 Task: View all  orders  created by the user
Action: Mouse scrolled (161, 185) with delta (0, 0)
Screenshot: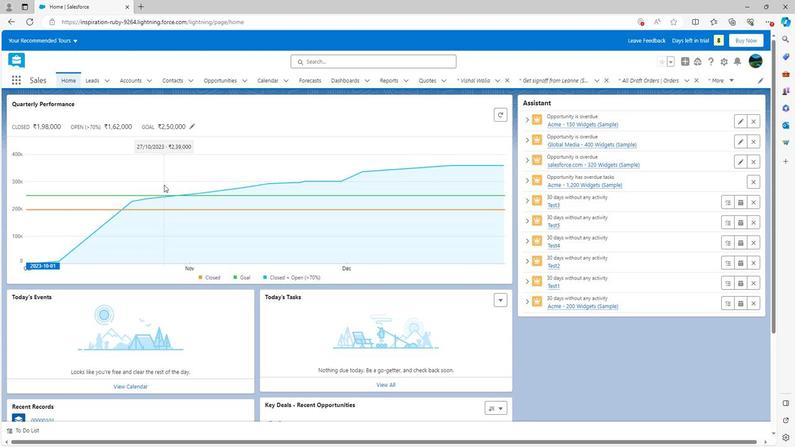 
Action: Mouse scrolled (161, 185) with delta (0, 0)
Screenshot: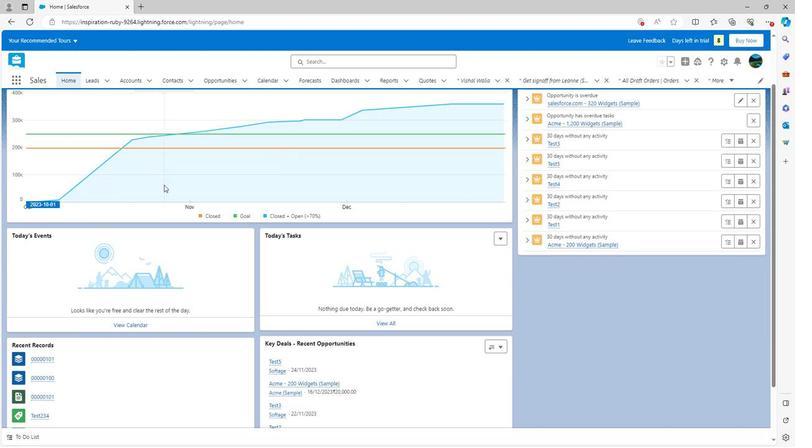 
Action: Mouse moved to (161, 186)
Screenshot: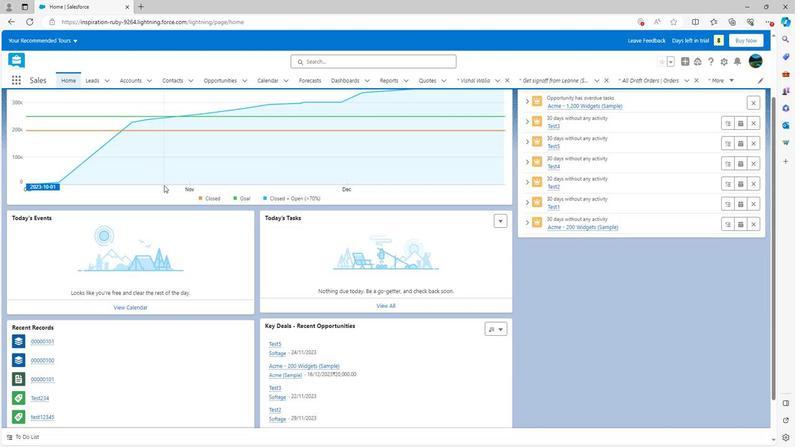 
Action: Mouse scrolled (161, 185) with delta (0, 0)
Screenshot: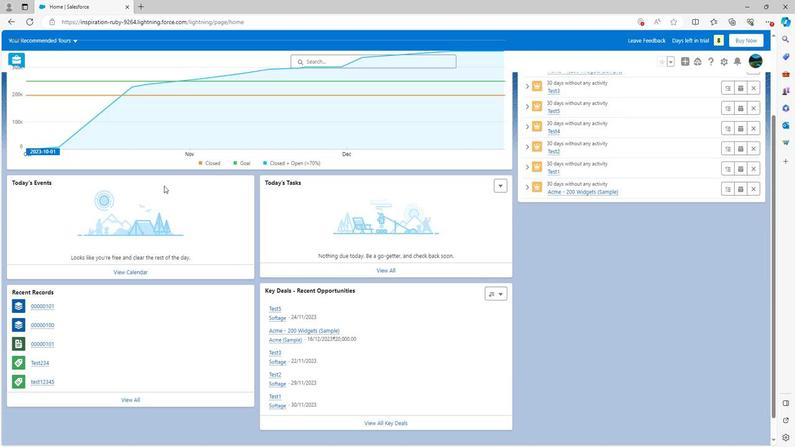 
Action: Mouse scrolled (161, 186) with delta (0, 0)
Screenshot: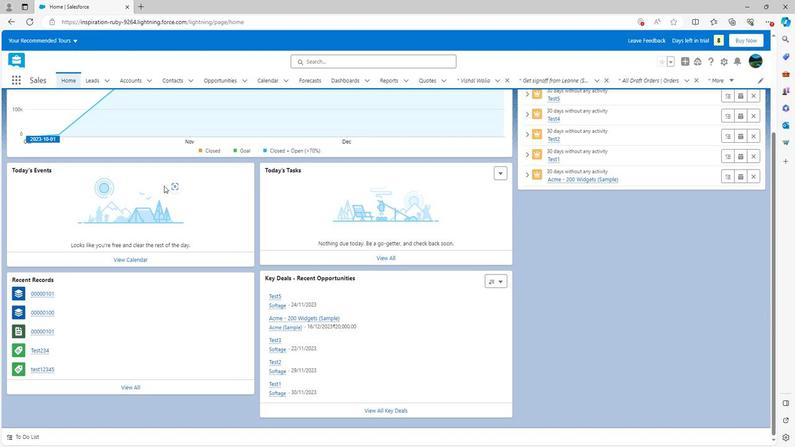 
Action: Mouse scrolled (161, 186) with delta (0, 0)
Screenshot: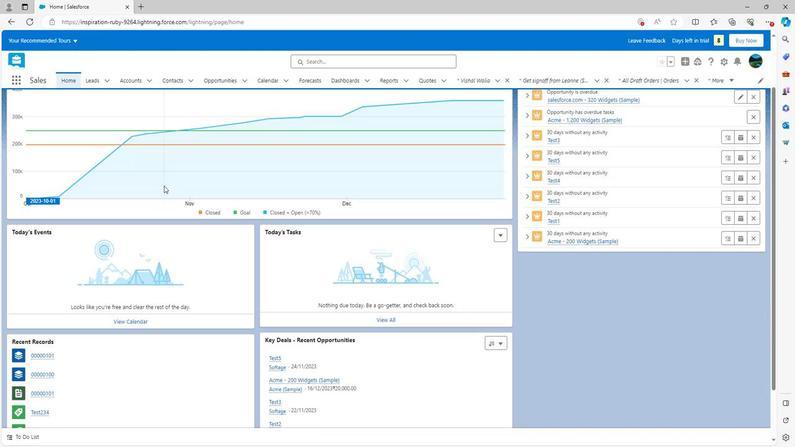 
Action: Mouse scrolled (161, 186) with delta (0, 0)
Screenshot: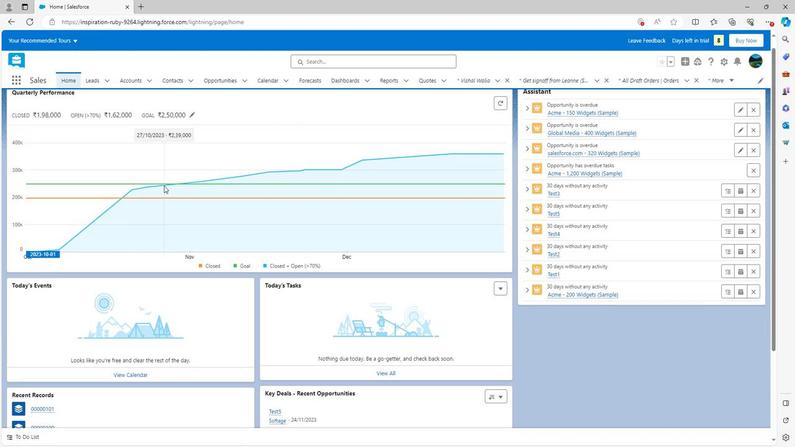 
Action: Mouse scrolled (161, 186) with delta (0, 0)
Screenshot: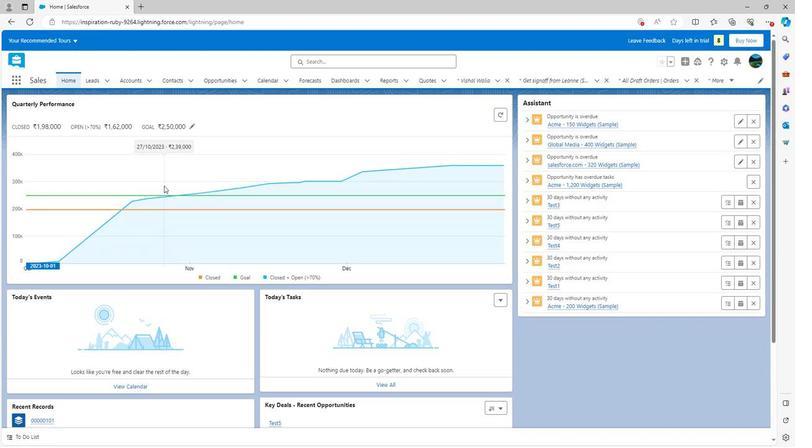 
Action: Mouse moved to (669, 80)
Screenshot: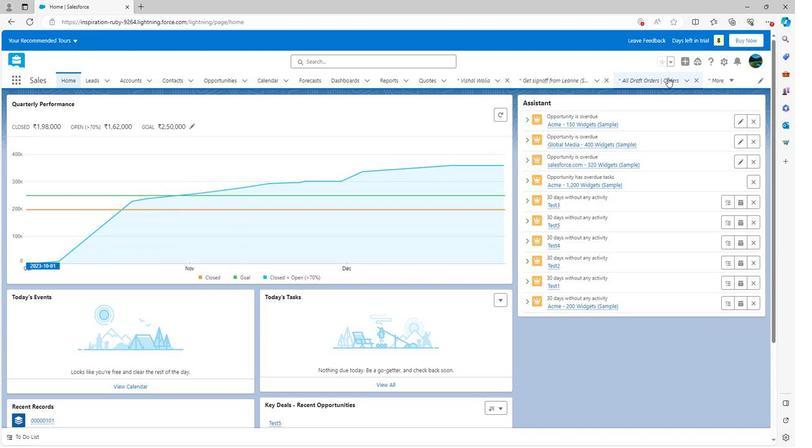 
Action: Mouse pressed left at (669, 80)
Screenshot: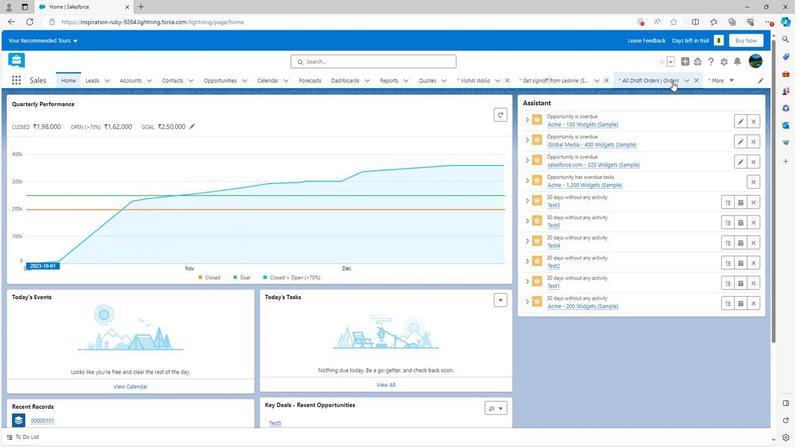 
Action: Mouse moved to (92, 109)
Screenshot: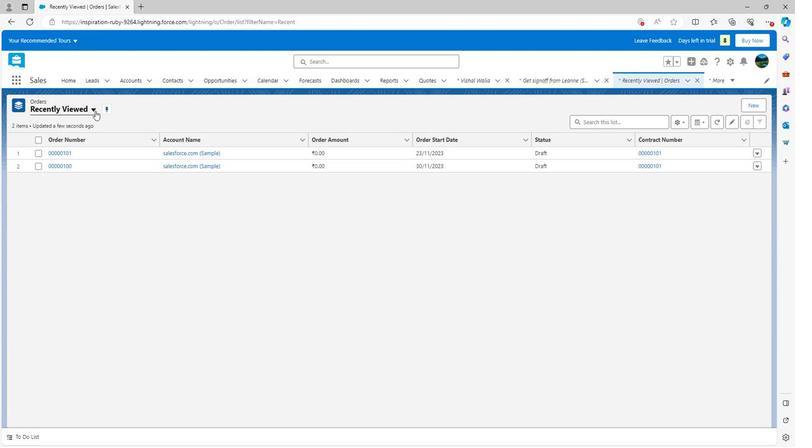 
Action: Mouse pressed left at (92, 109)
Screenshot: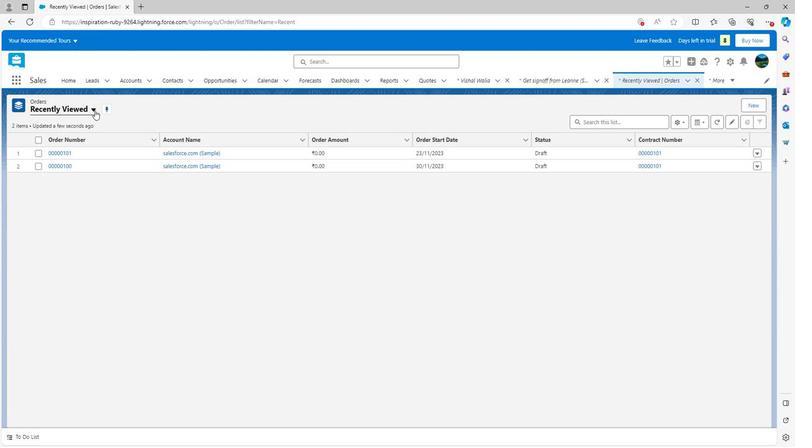 
Action: Mouse moved to (57, 167)
Screenshot: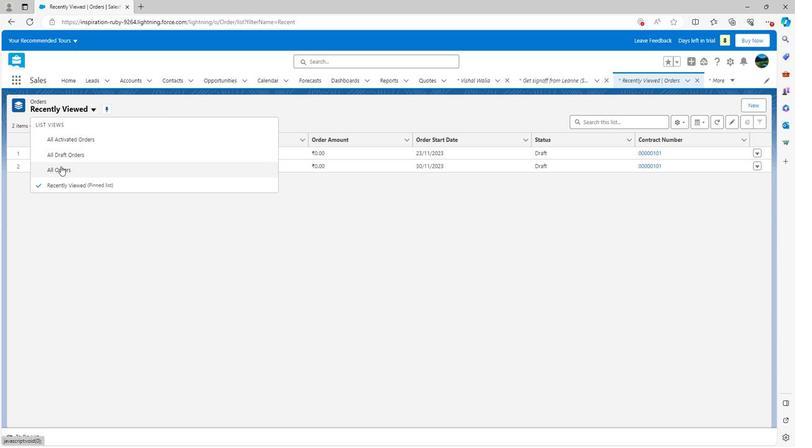 
Action: Mouse pressed left at (57, 167)
Screenshot: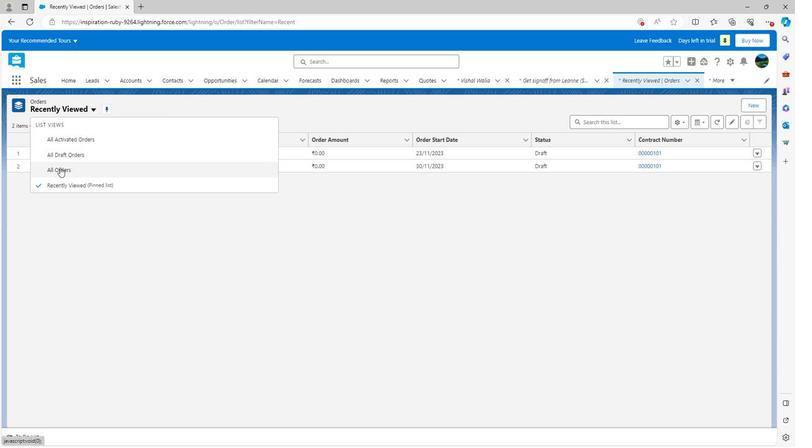 
Action: Mouse moved to (354, 173)
Screenshot: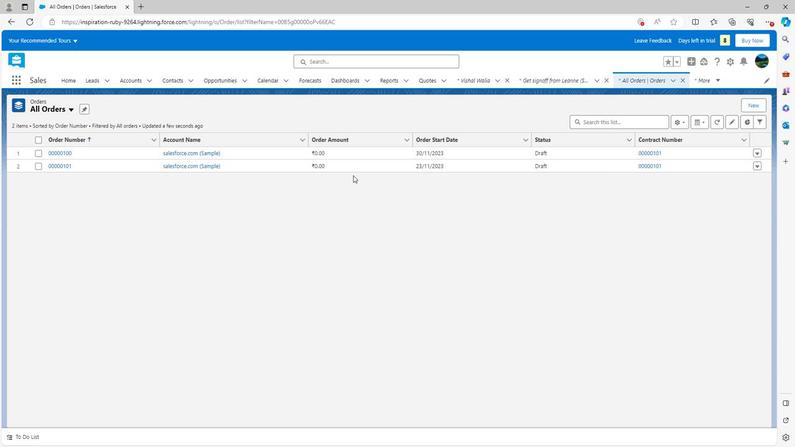 
